 Task: Sort the products in the category "Sushi" by unit price (high first).
Action: Mouse moved to (19, 113)
Screenshot: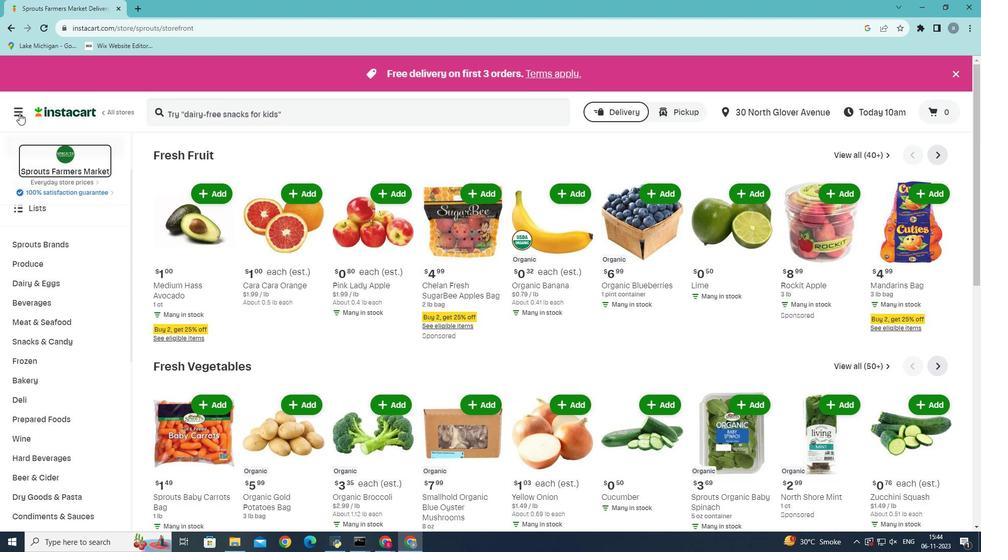 
Action: Mouse pressed left at (19, 113)
Screenshot: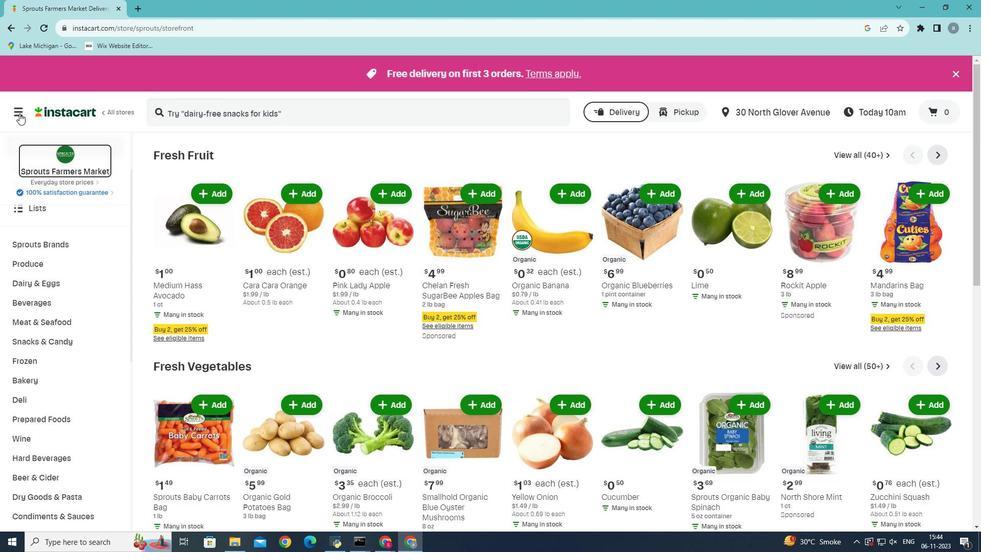
Action: Mouse moved to (58, 285)
Screenshot: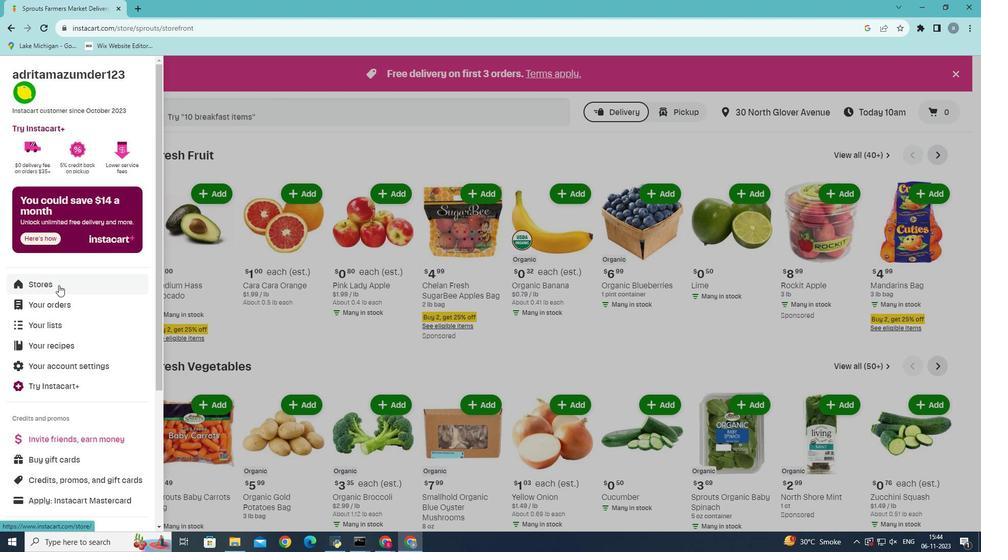 
Action: Mouse pressed left at (58, 285)
Screenshot: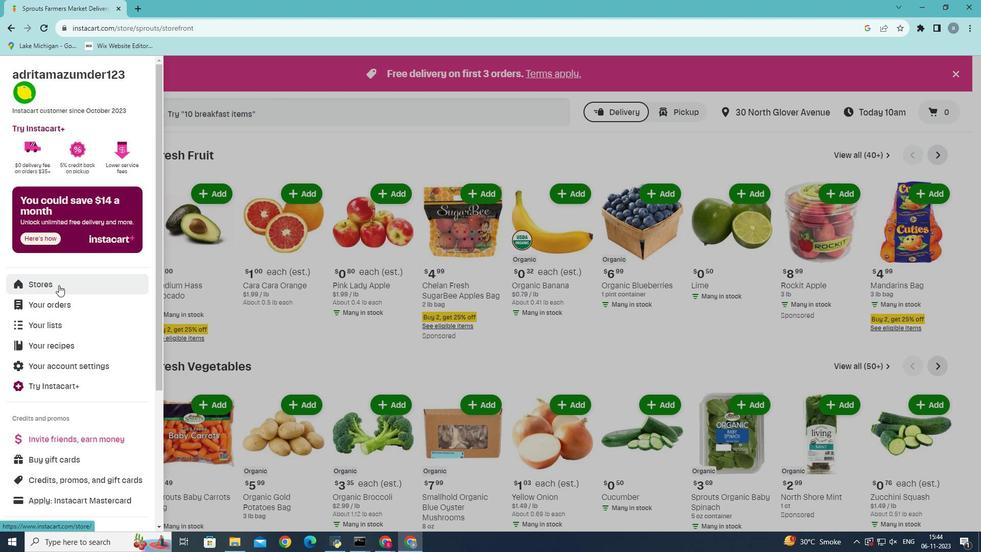 
Action: Mouse moved to (241, 117)
Screenshot: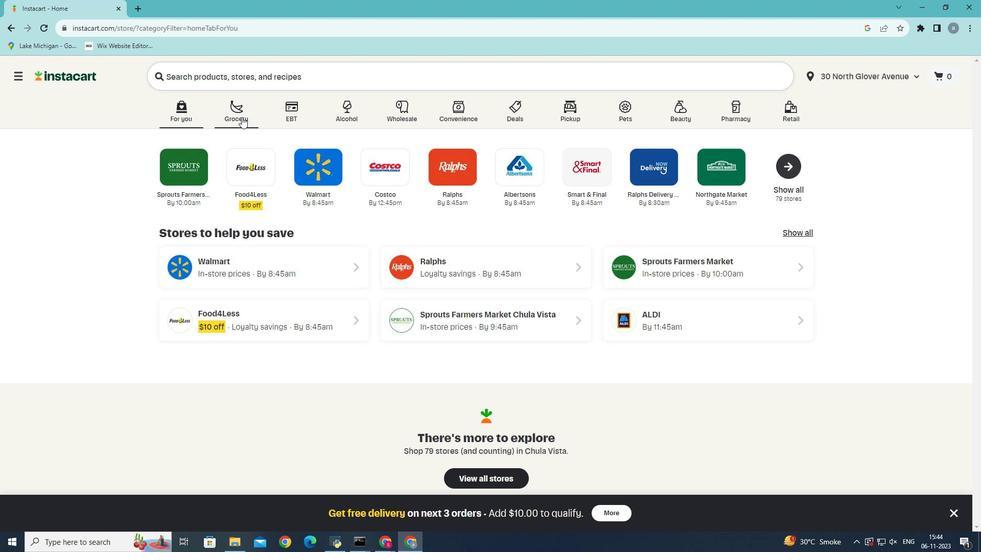 
Action: Mouse pressed left at (241, 117)
Screenshot: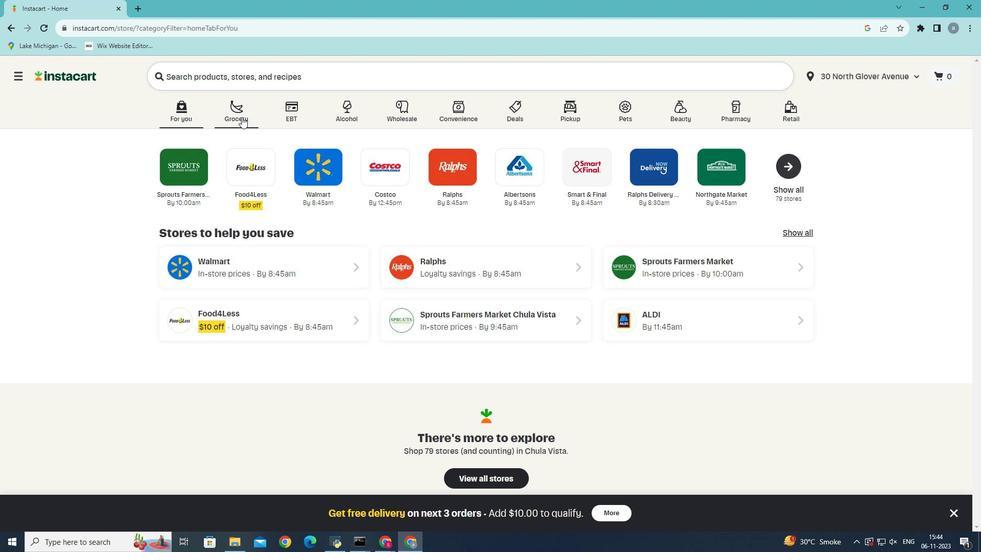 
Action: Mouse moved to (244, 306)
Screenshot: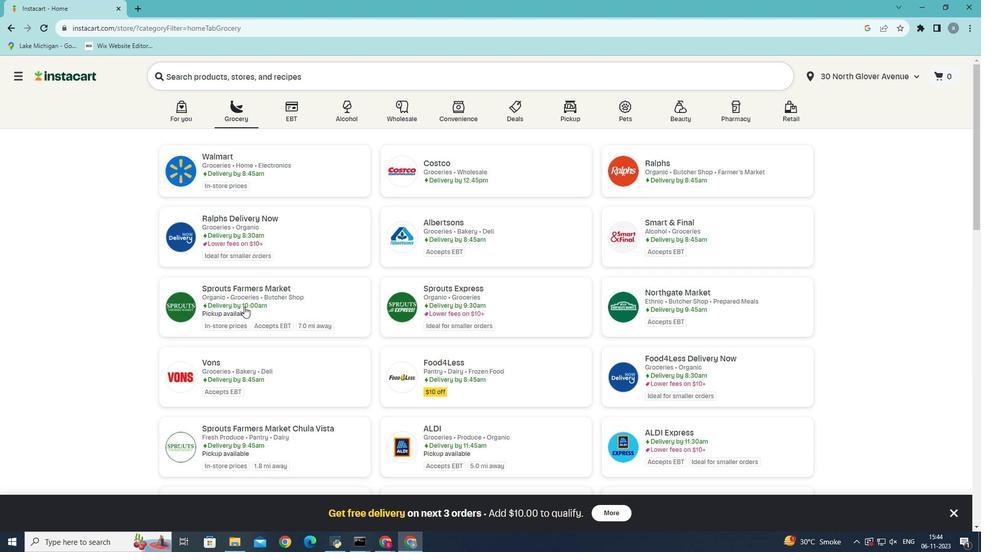 
Action: Mouse pressed left at (244, 306)
Screenshot: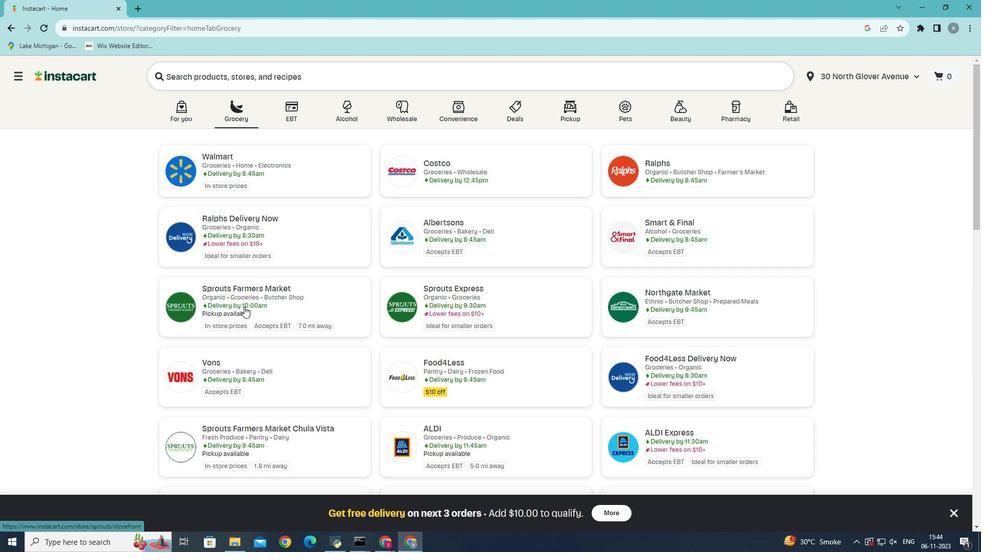 
Action: Mouse moved to (50, 421)
Screenshot: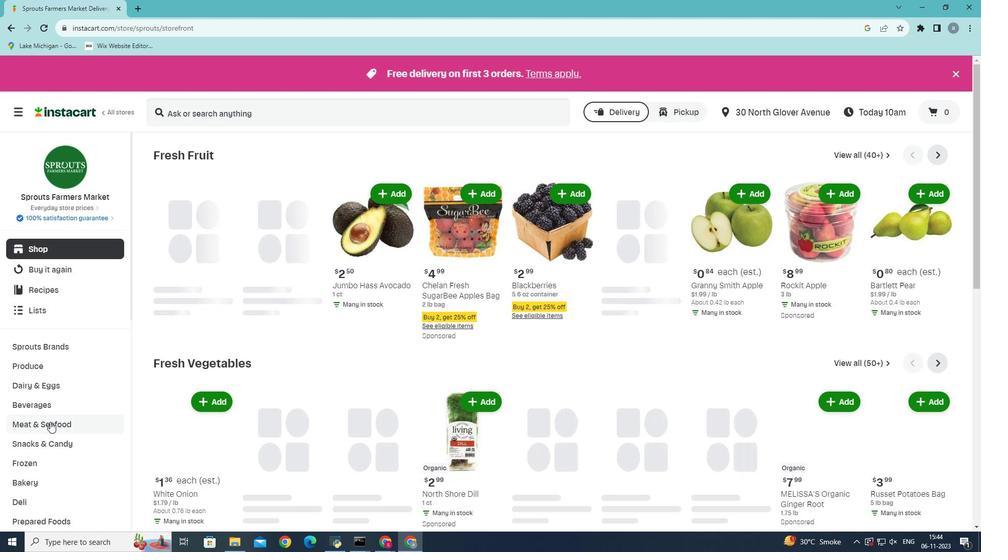 
Action: Mouse scrolled (50, 420) with delta (0, 0)
Screenshot: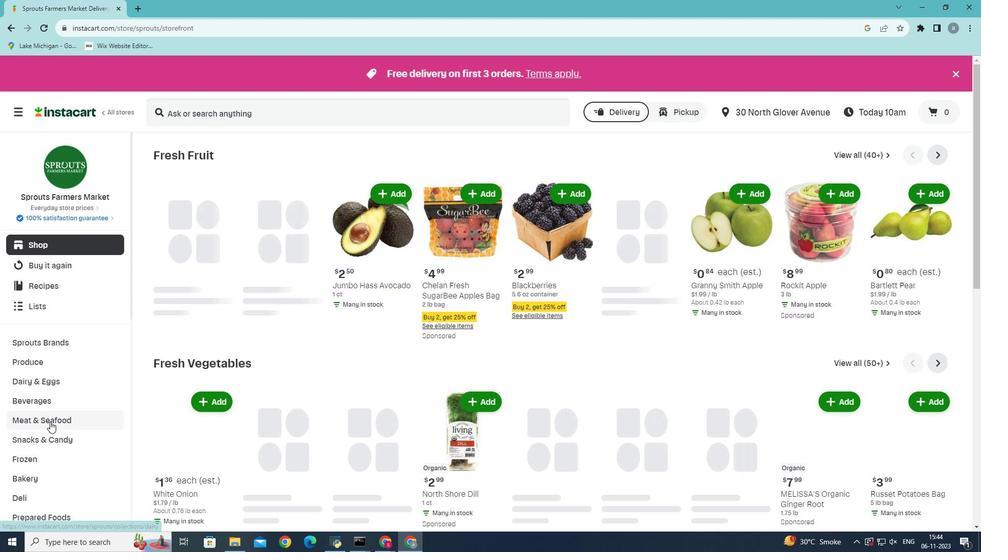 
Action: Mouse moved to (30, 475)
Screenshot: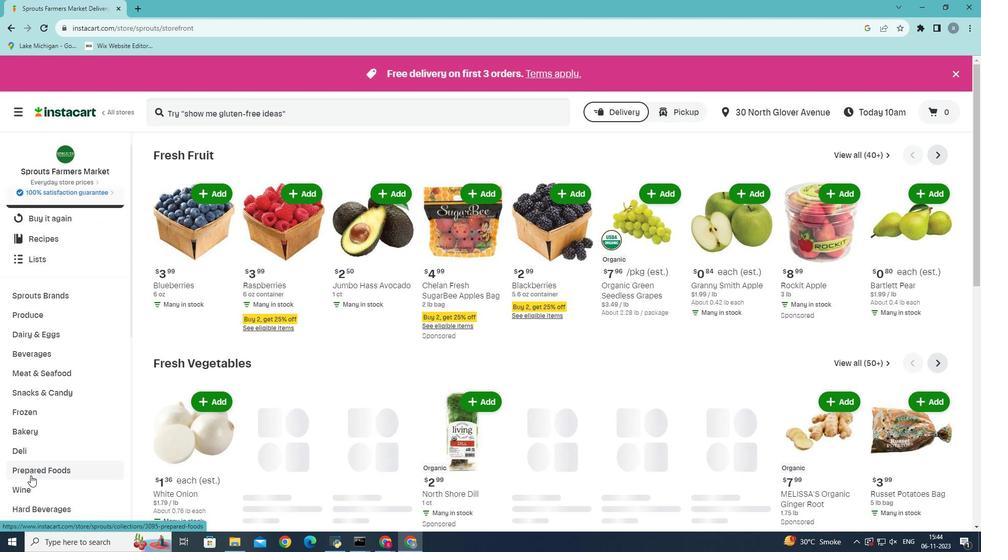 
Action: Mouse pressed left at (30, 475)
Screenshot: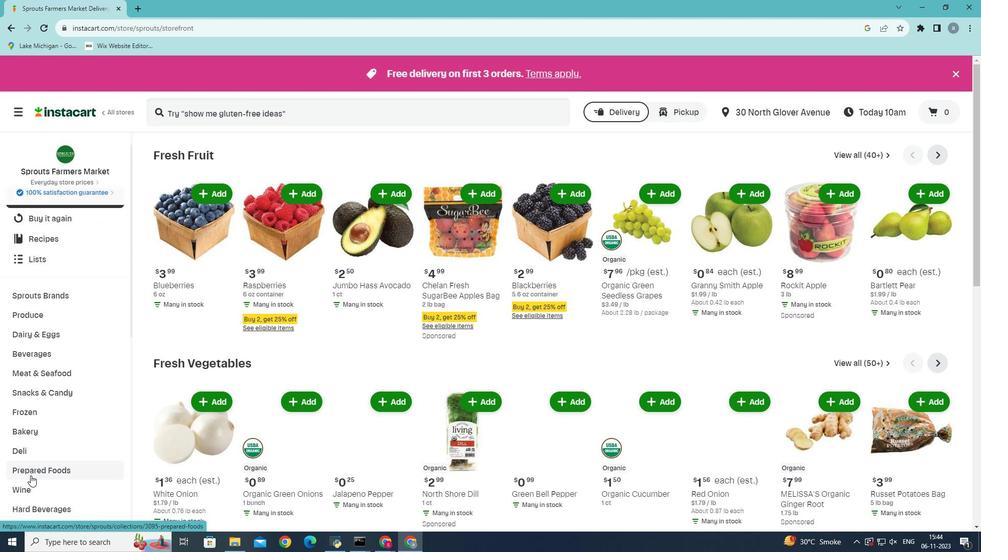
Action: Mouse moved to (407, 181)
Screenshot: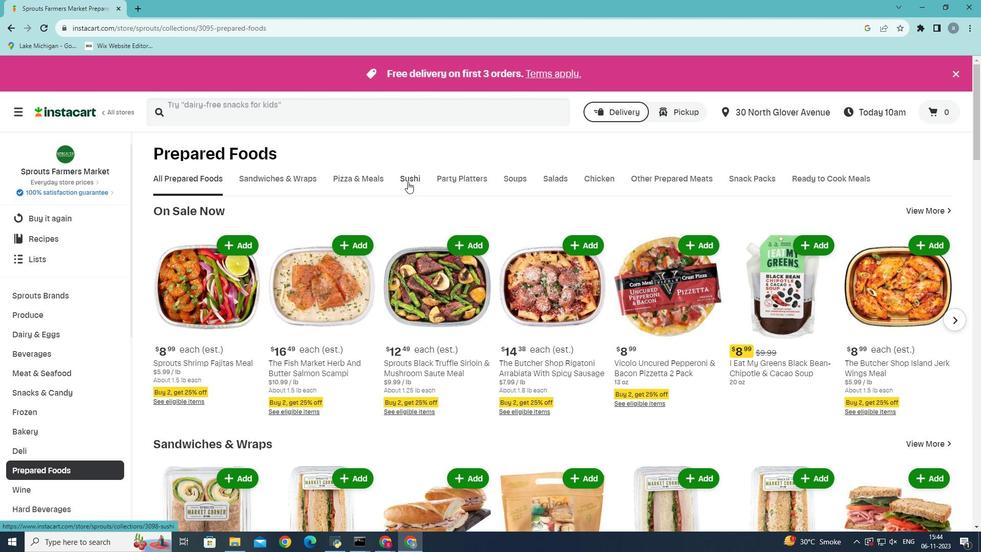 
Action: Mouse pressed left at (407, 181)
Screenshot: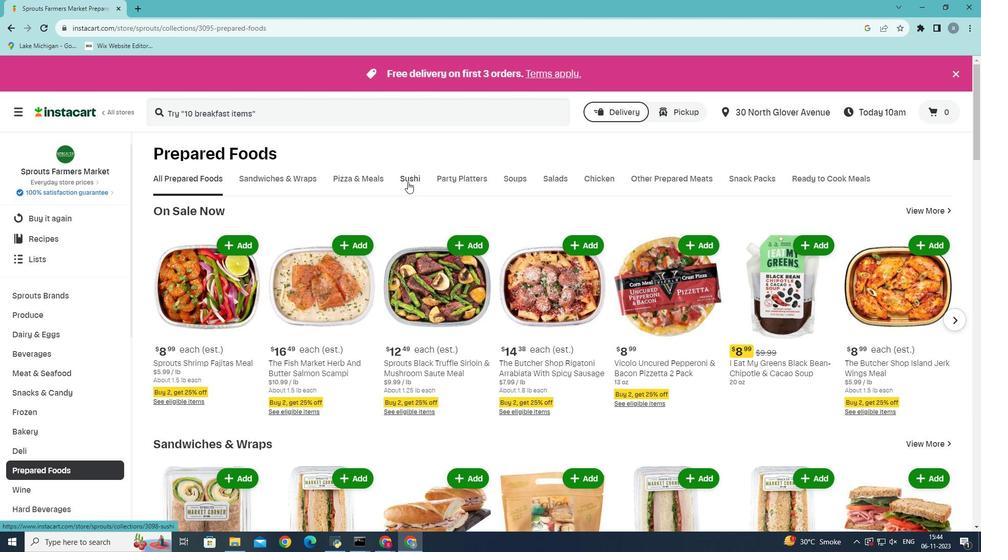
Action: Mouse moved to (950, 217)
Screenshot: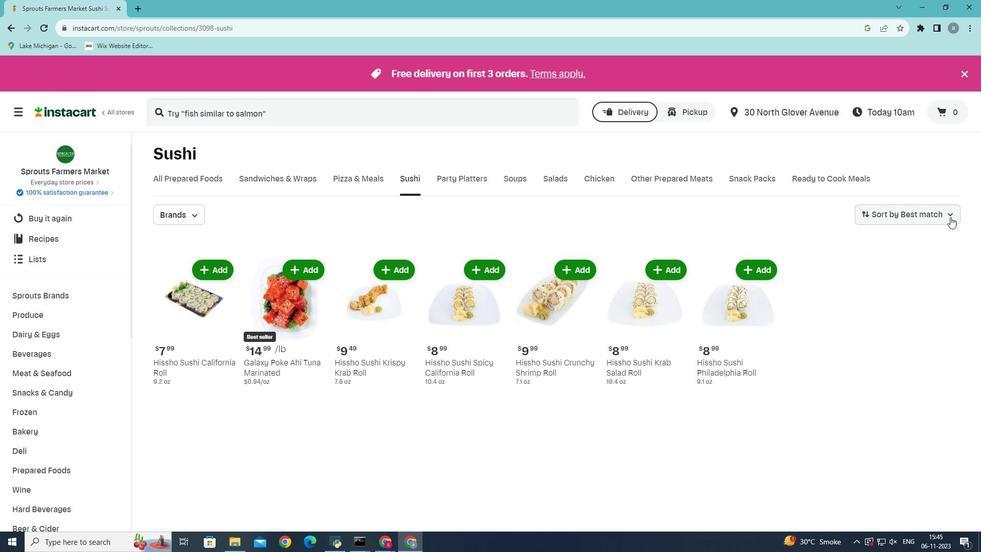 
Action: Mouse pressed left at (950, 217)
Screenshot: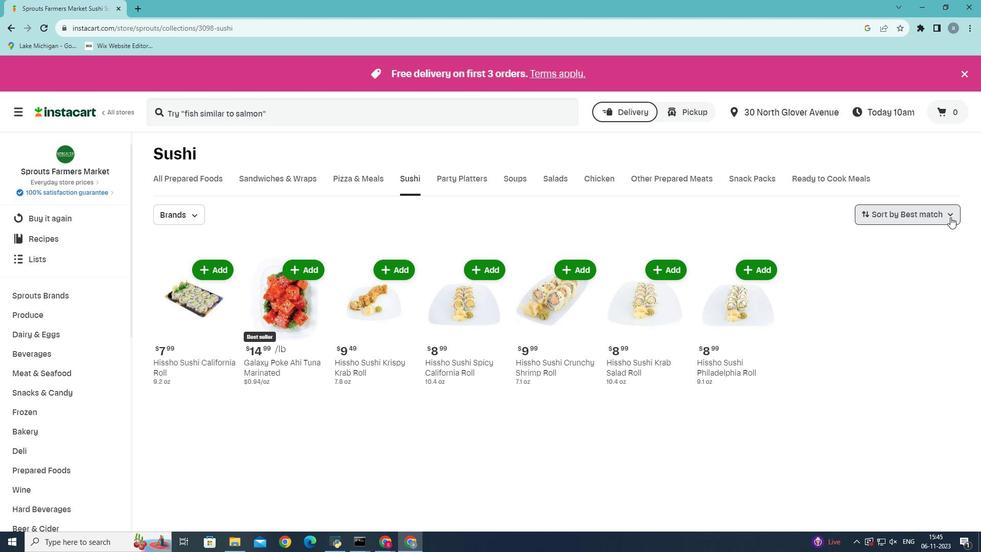 
Action: Mouse moved to (903, 342)
Screenshot: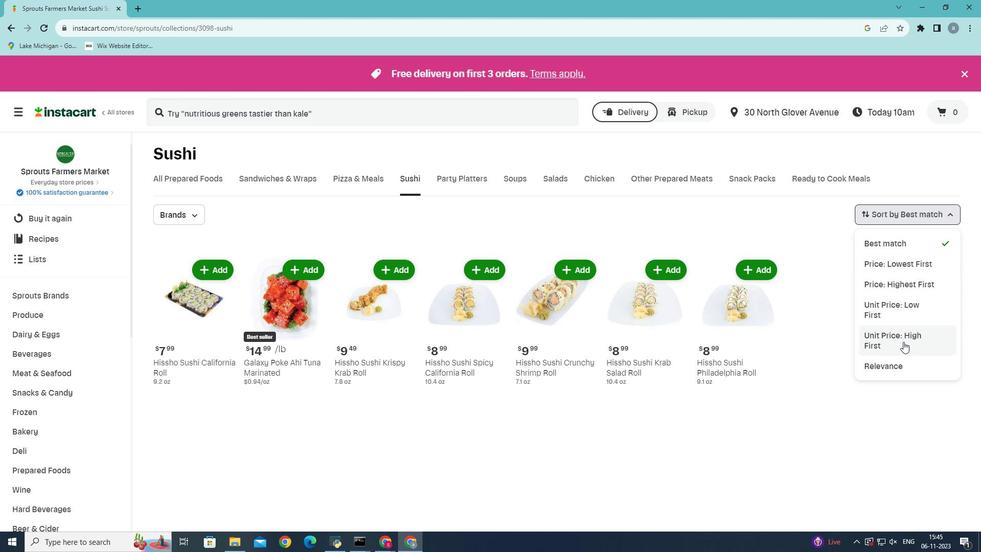 
Action: Mouse pressed left at (903, 342)
Screenshot: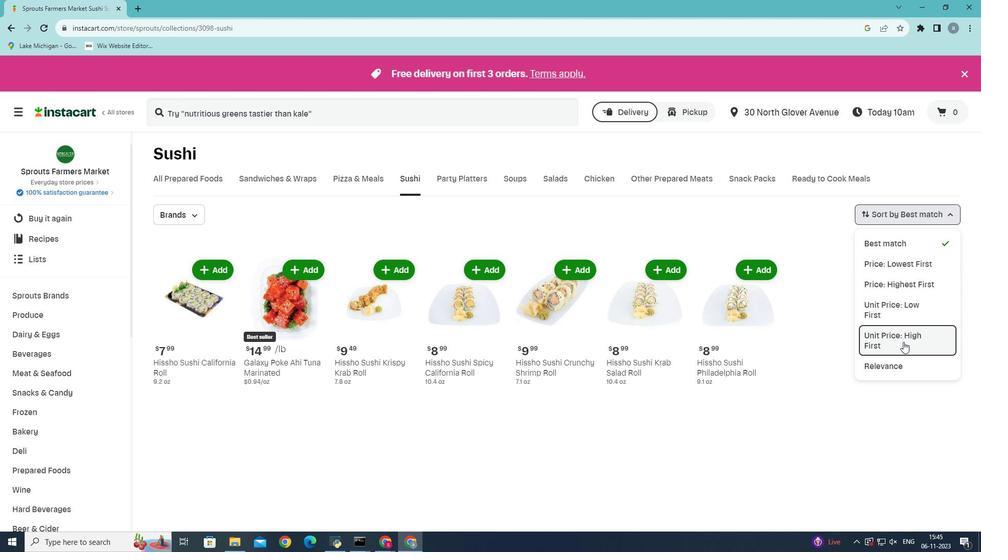
Action: Mouse moved to (904, 333)
Screenshot: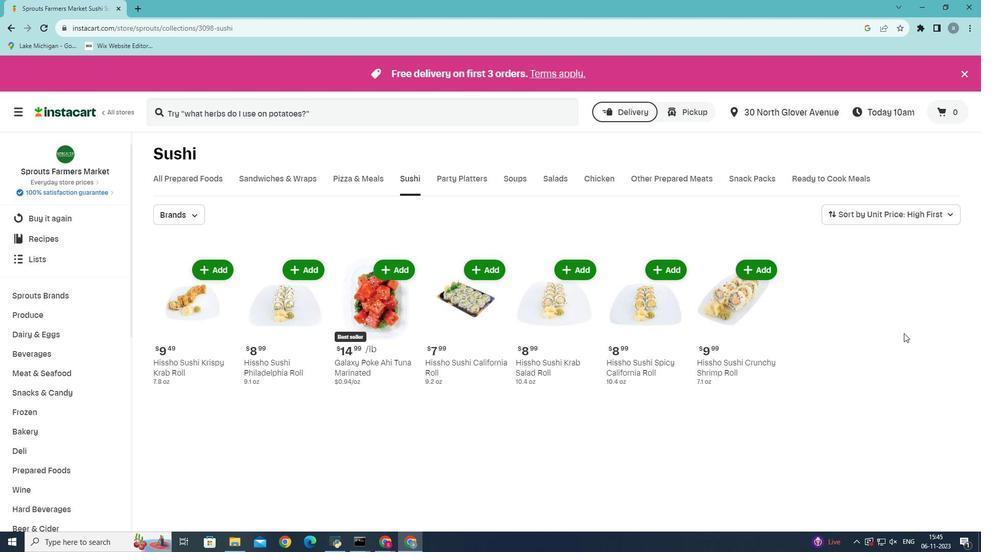 
